 Task: Check the sale-to-list ratio of barbeque in the last 3 years.
Action: Mouse moved to (904, 237)
Screenshot: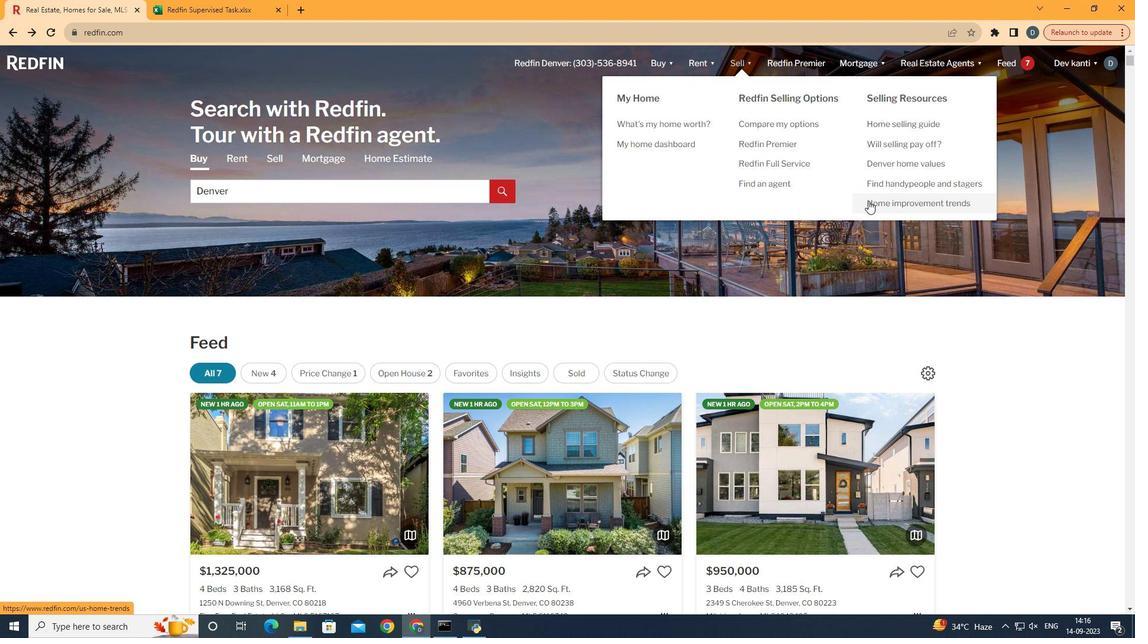 
Action: Mouse pressed left at (904, 237)
Screenshot: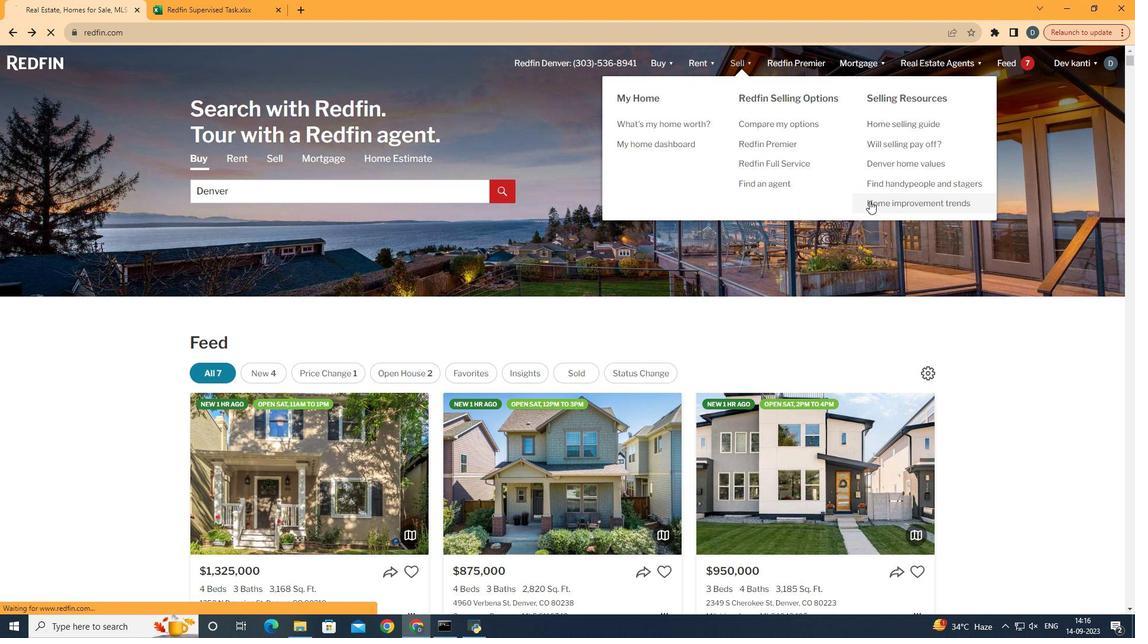 
Action: Mouse moved to (342, 256)
Screenshot: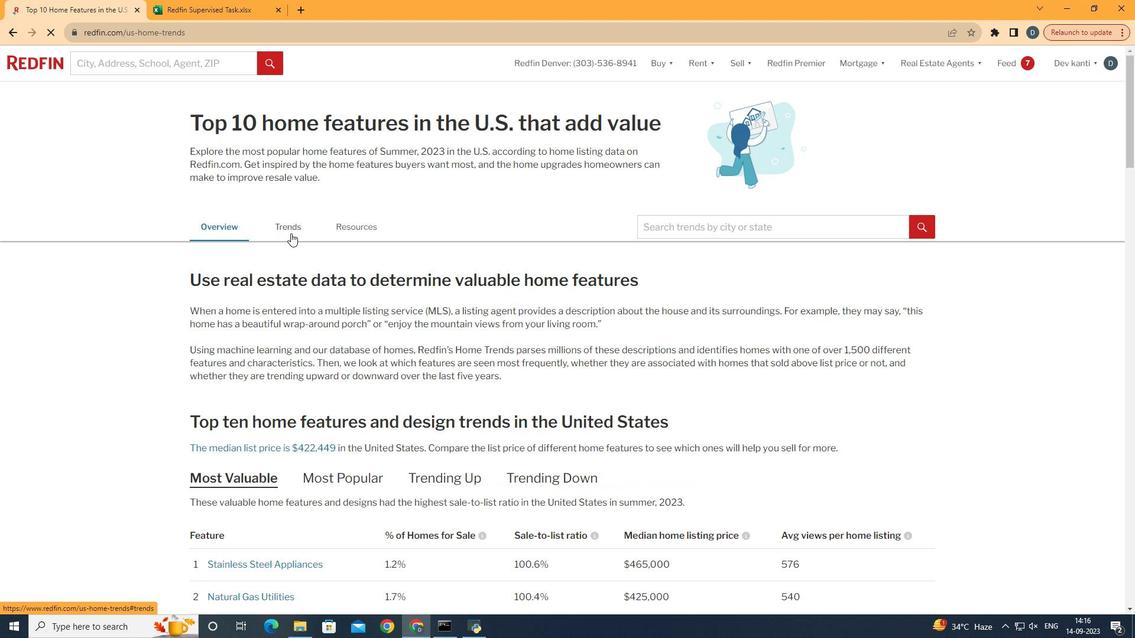 
Action: Mouse pressed left at (342, 256)
Screenshot: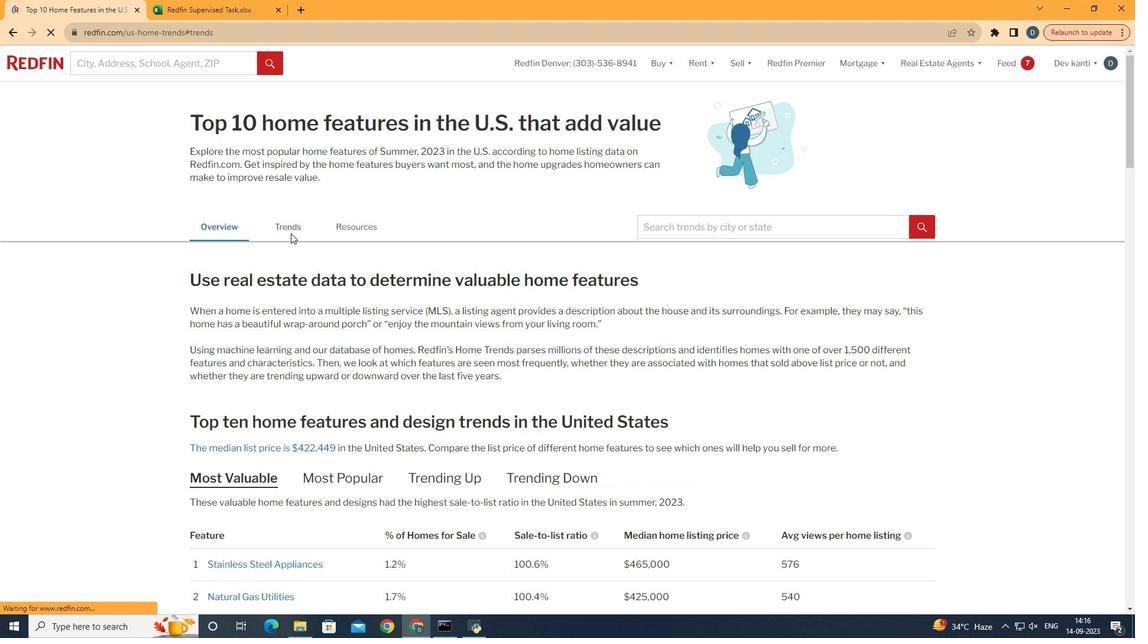 
Action: Mouse moved to (456, 335)
Screenshot: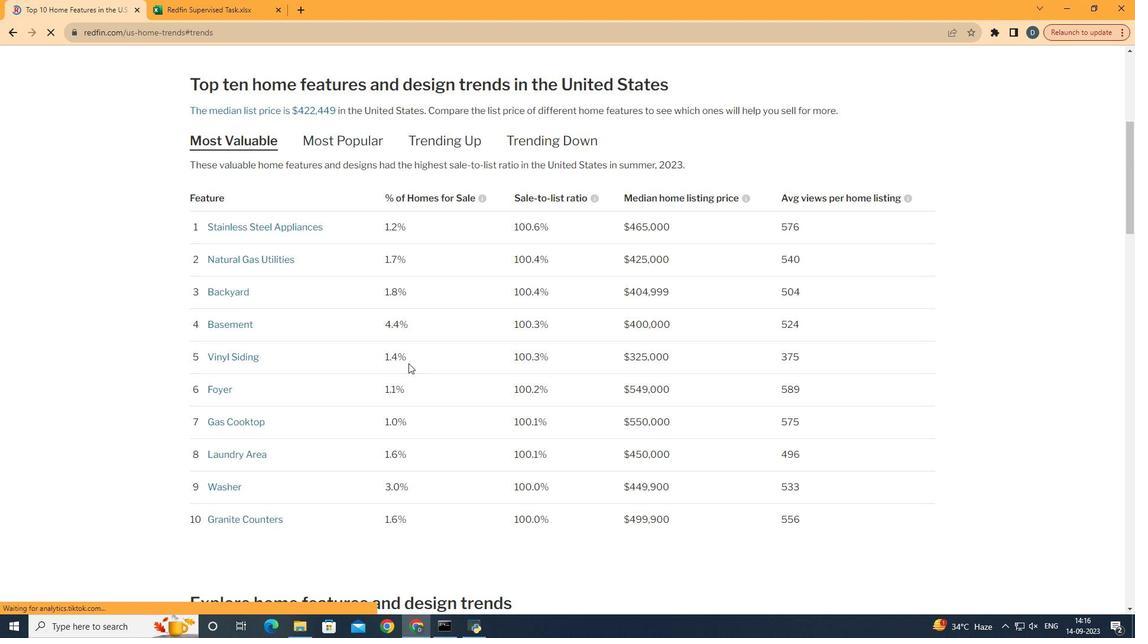 
Action: Mouse scrolled (456, 334) with delta (0, 0)
Screenshot: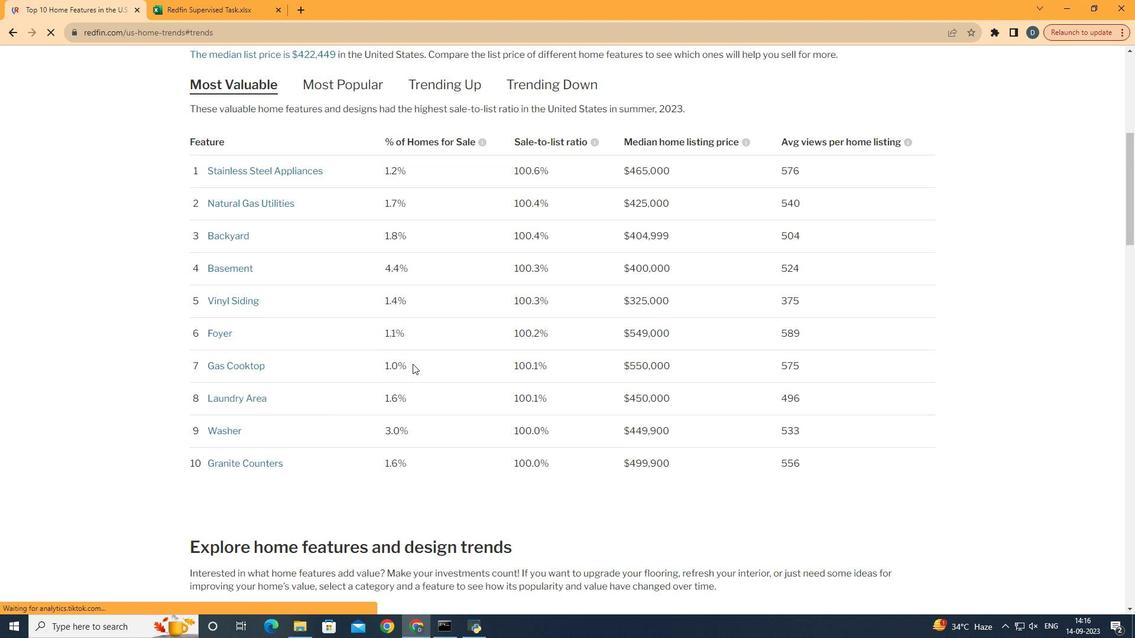 
Action: Mouse moved to (457, 335)
Screenshot: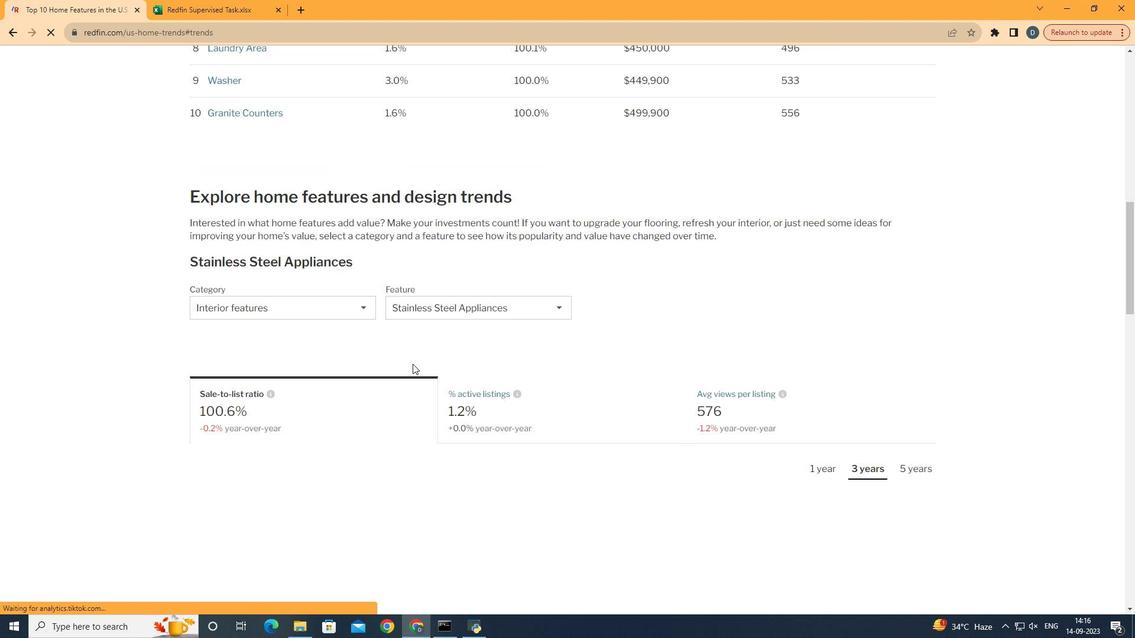 
Action: Mouse scrolled (457, 335) with delta (0, 0)
Screenshot: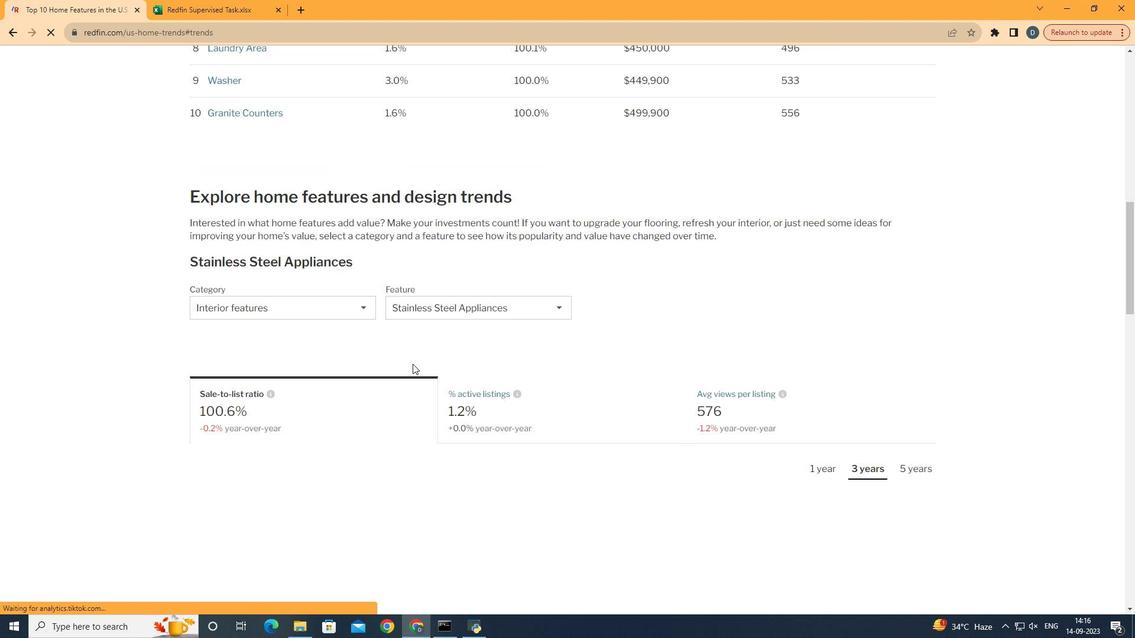 
Action: Mouse scrolled (457, 335) with delta (0, 0)
Screenshot: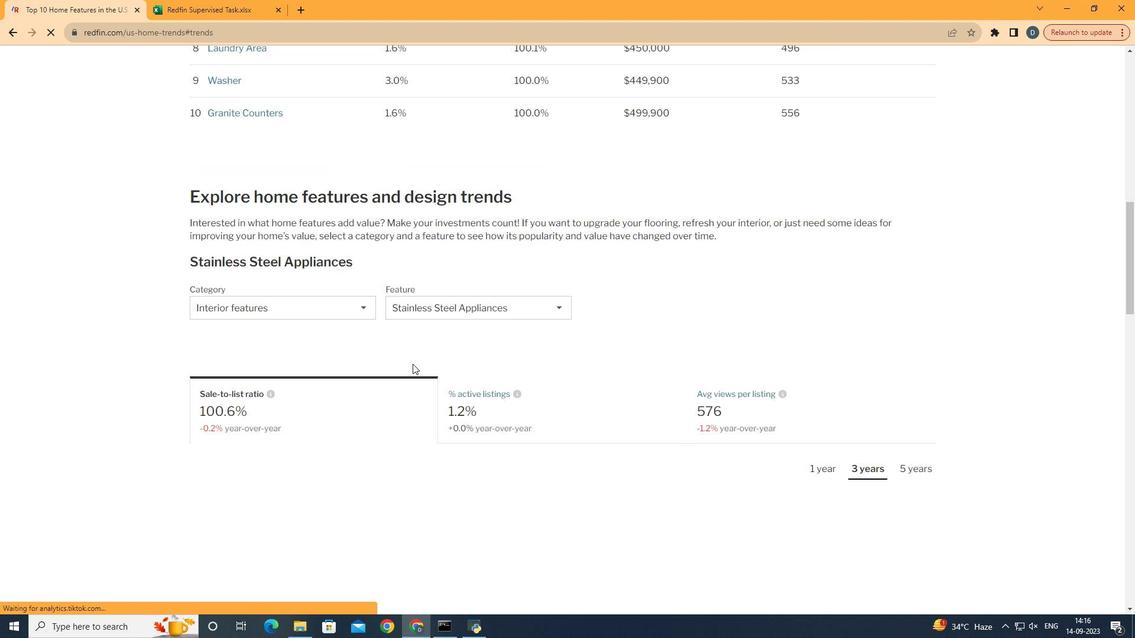 
Action: Mouse moved to (457, 335)
Screenshot: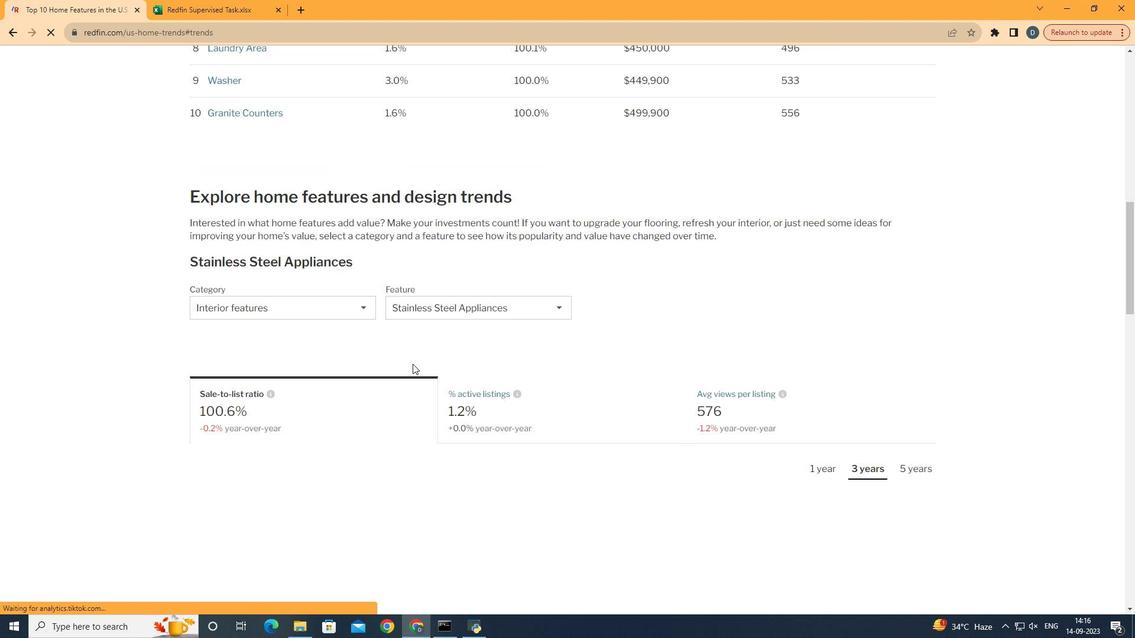 
Action: Mouse scrolled (457, 335) with delta (0, 0)
Screenshot: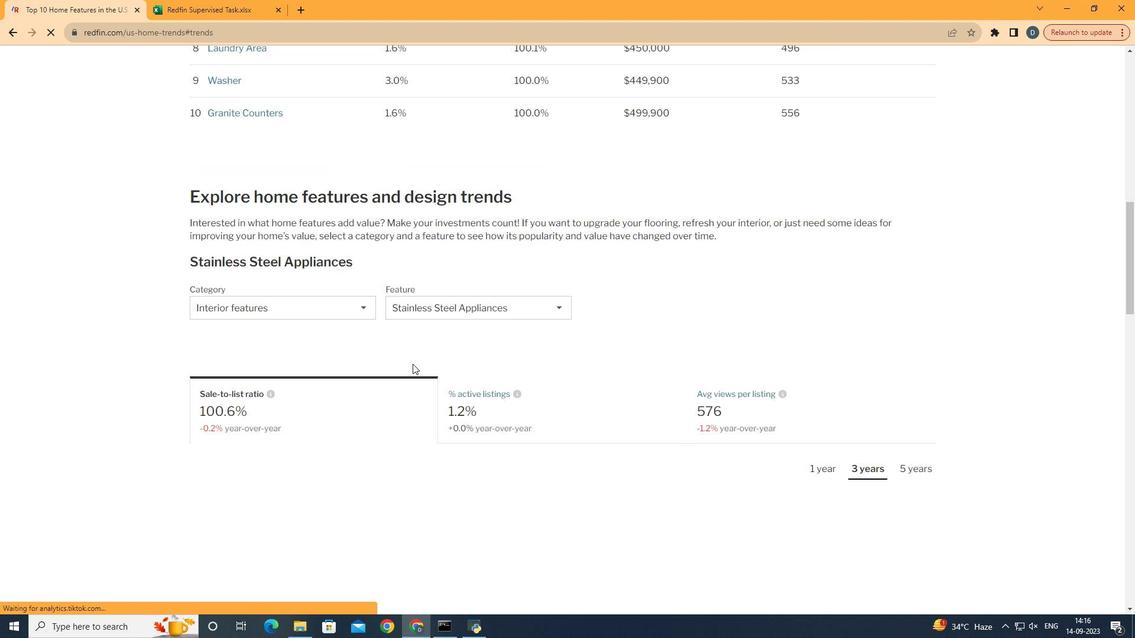 
Action: Mouse moved to (458, 335)
Screenshot: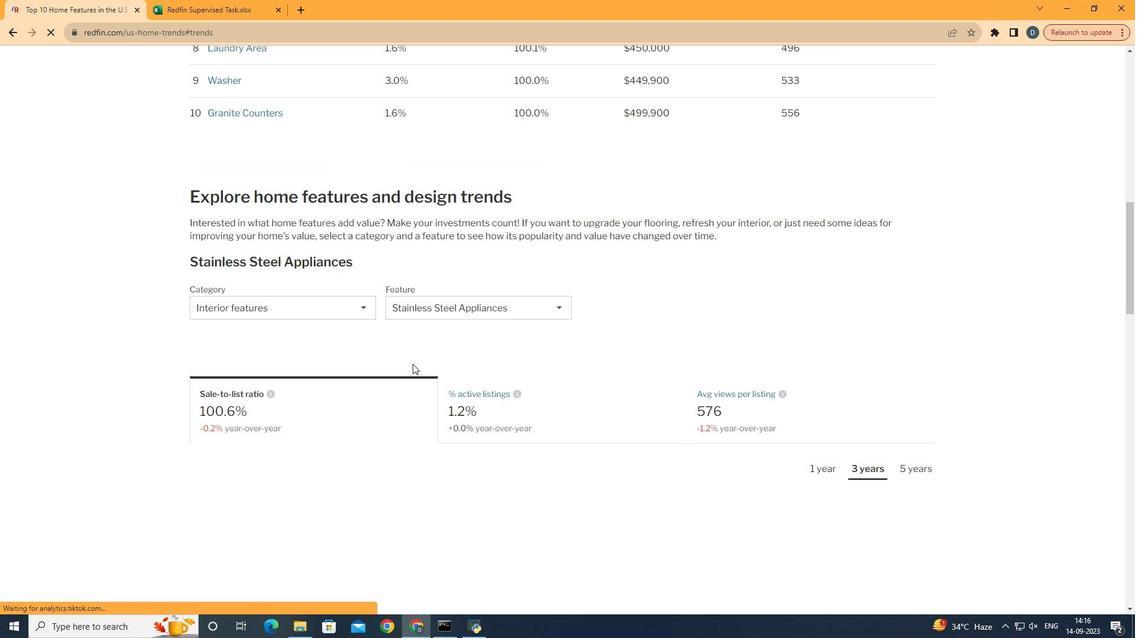 
Action: Mouse scrolled (458, 335) with delta (0, 0)
Screenshot: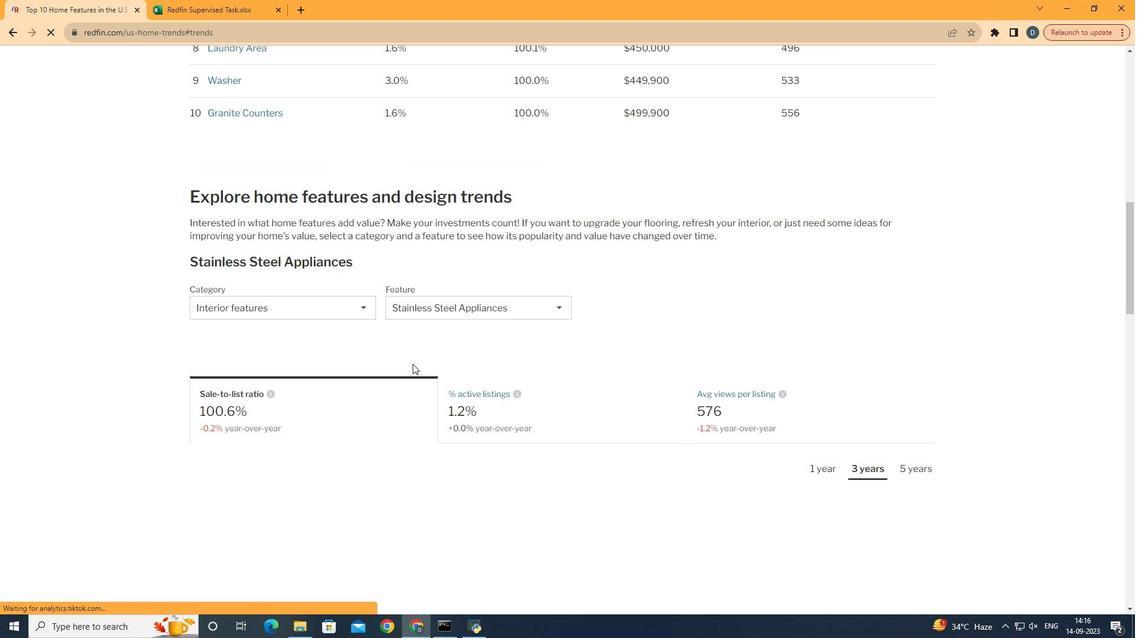 
Action: Mouse moved to (458, 335)
Screenshot: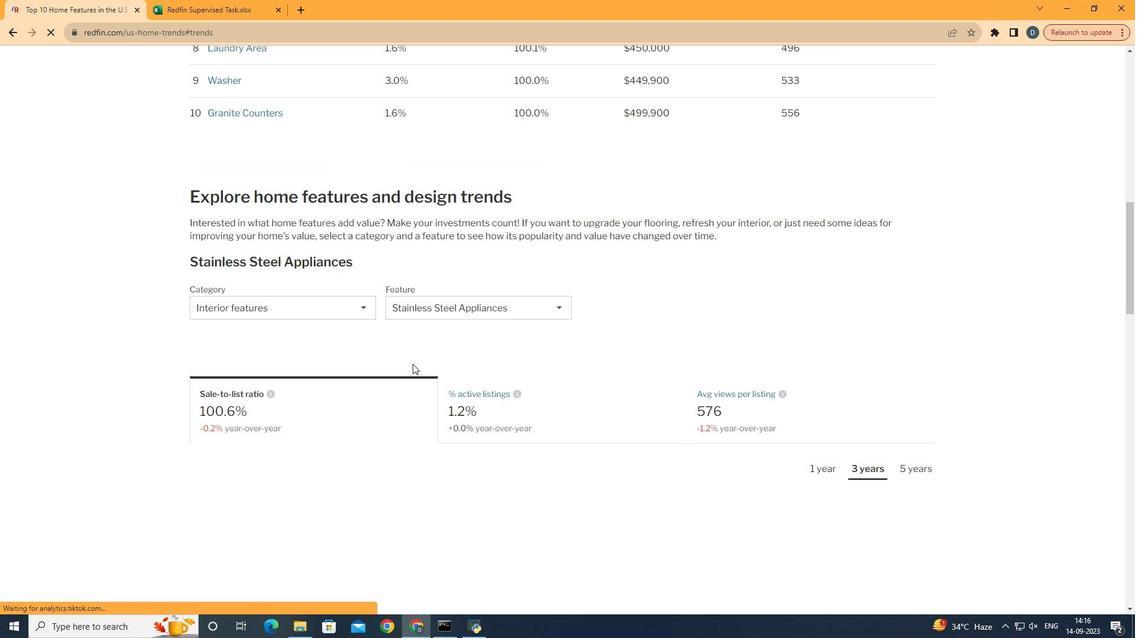 
Action: Mouse scrolled (458, 335) with delta (0, 0)
Screenshot: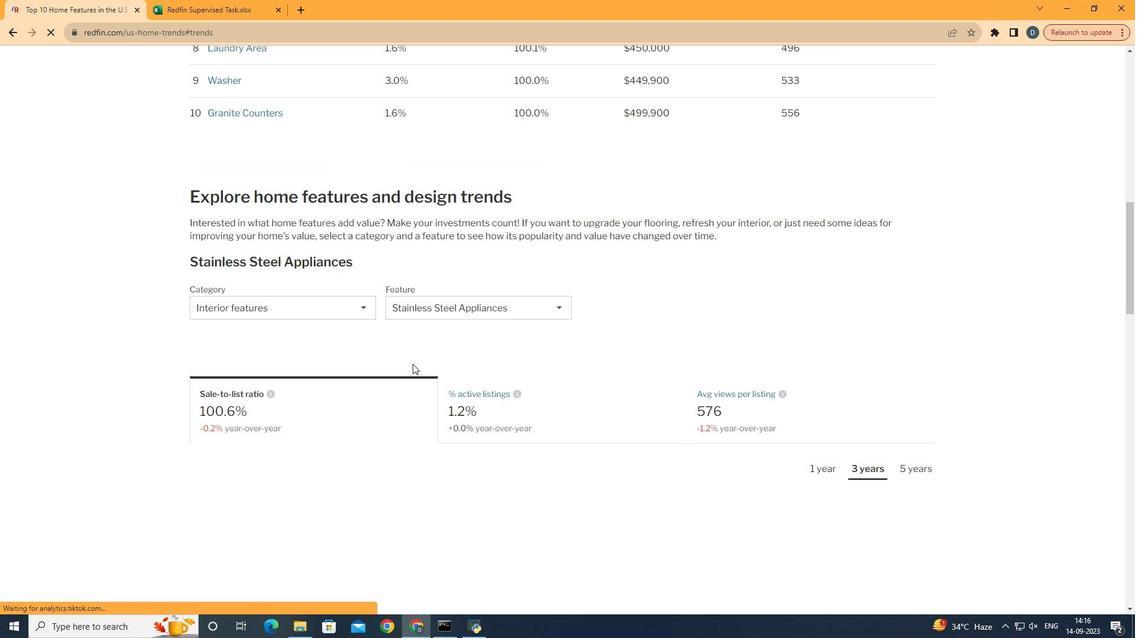 
Action: Mouse moved to (460, 335)
Screenshot: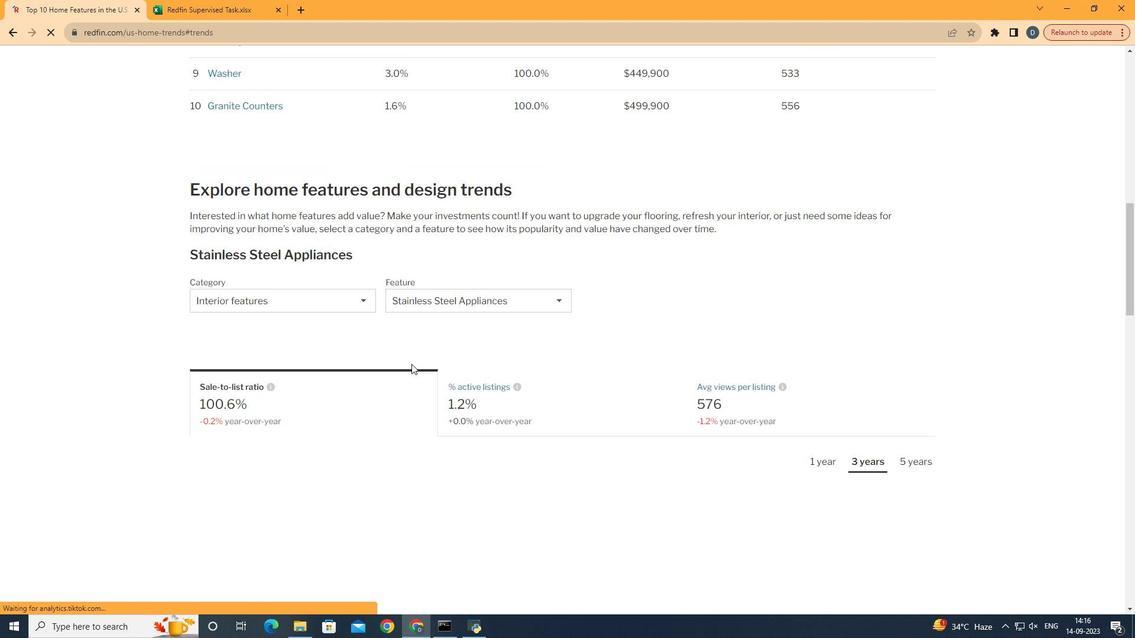 
Action: Mouse scrolled (460, 335) with delta (0, 0)
Screenshot: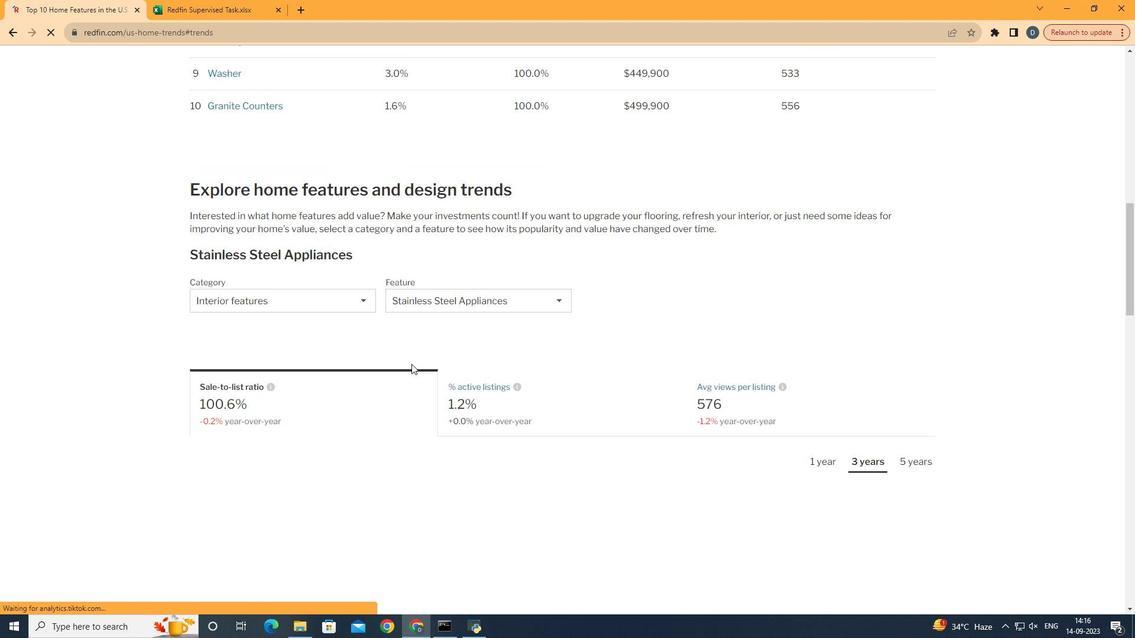 
Action: Mouse moved to (363, 305)
Screenshot: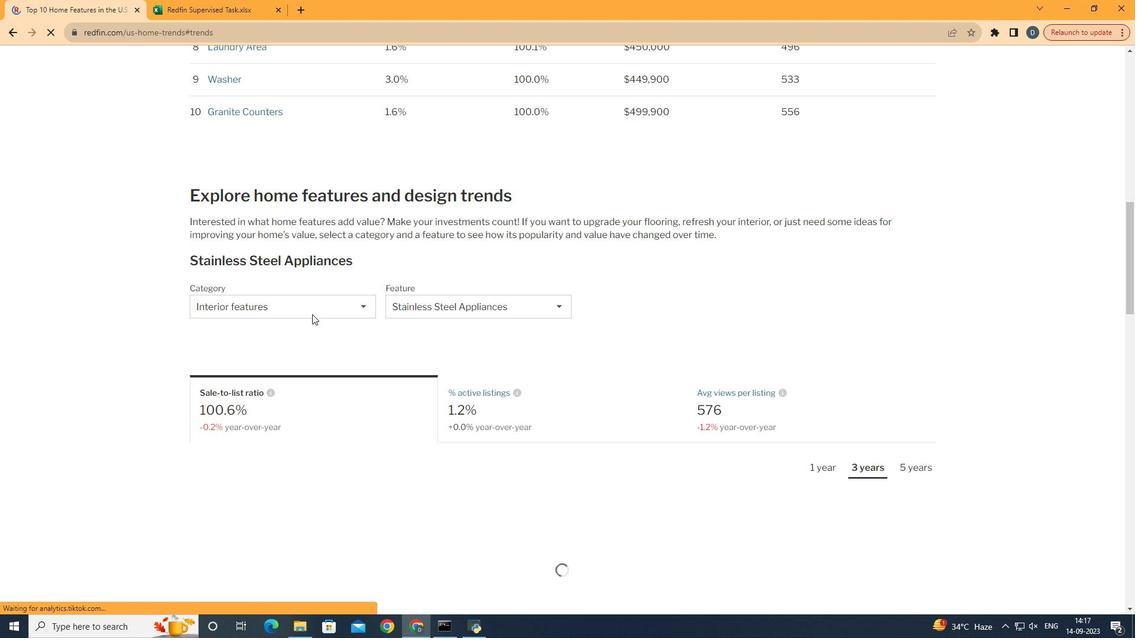 
Action: Mouse scrolled (363, 305) with delta (0, 0)
Screenshot: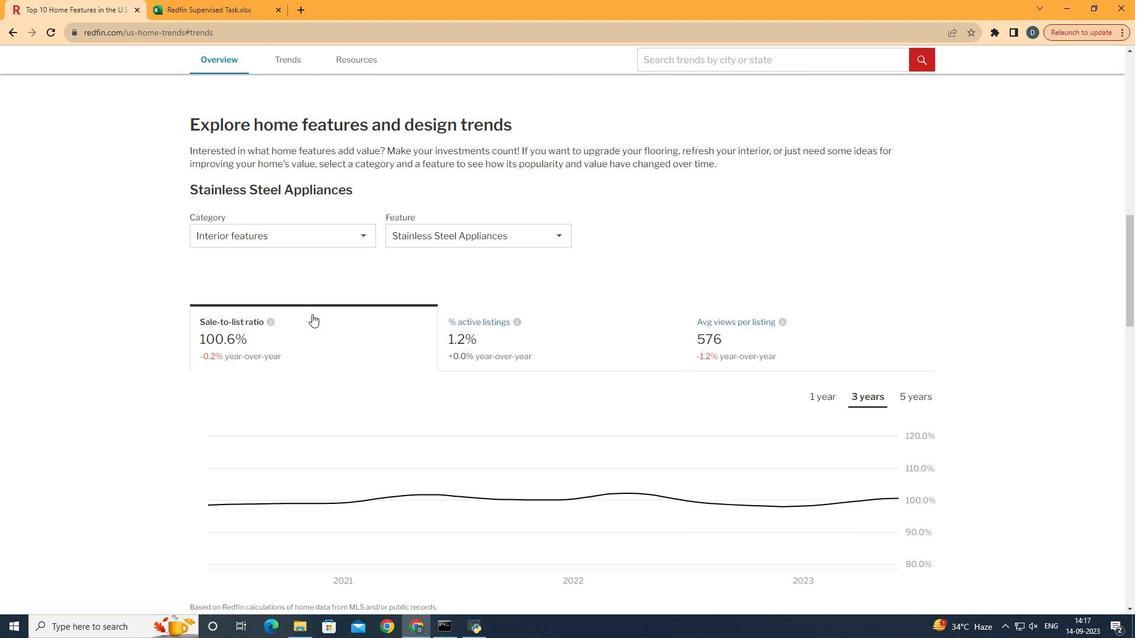 
Action: Mouse scrolled (363, 305) with delta (0, 0)
Screenshot: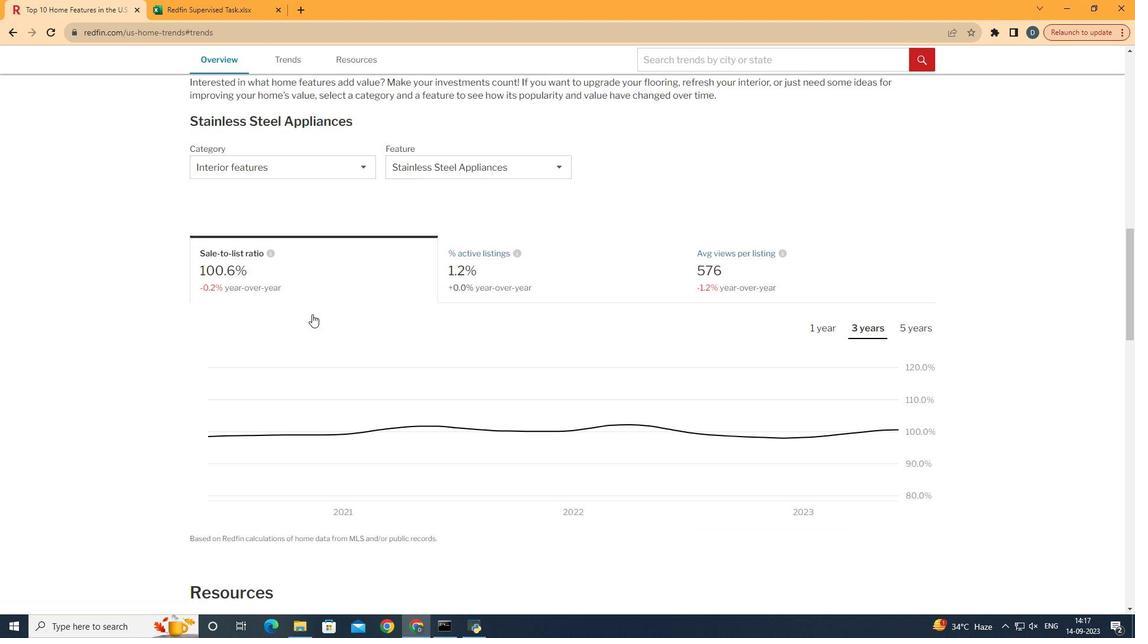 
Action: Mouse scrolled (363, 305) with delta (0, 0)
Screenshot: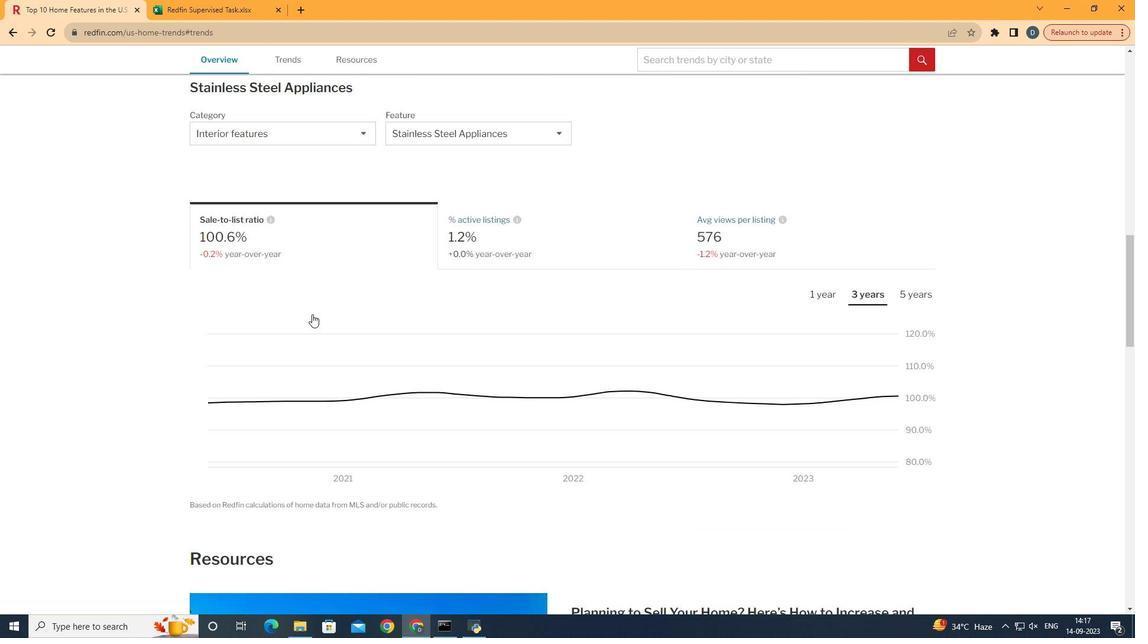 
Action: Mouse moved to (364, 240)
Screenshot: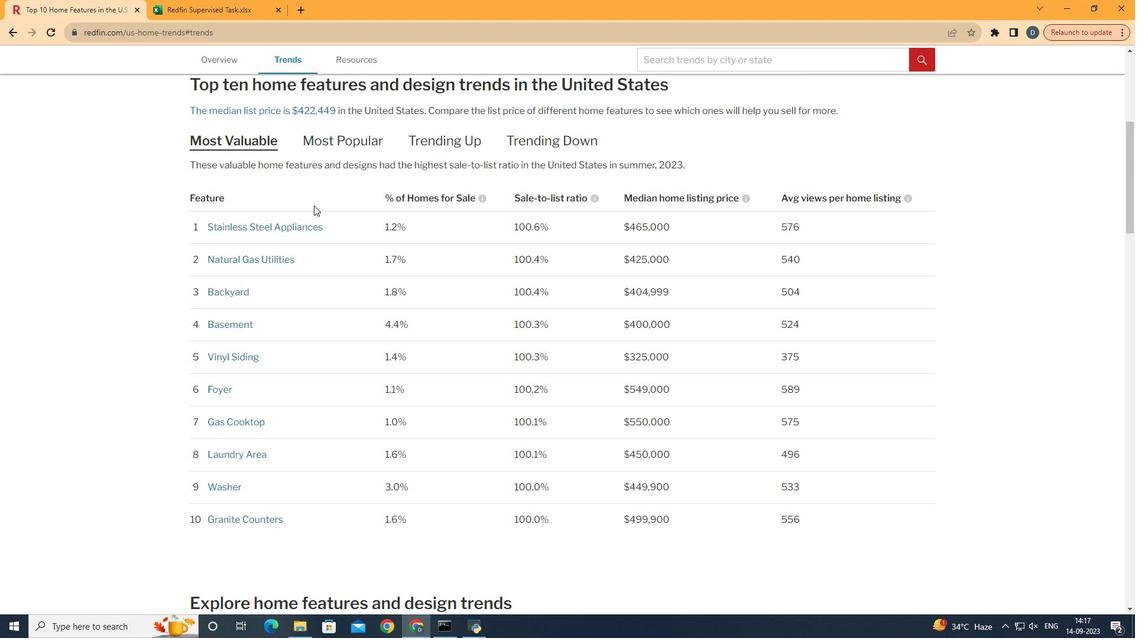 
Action: Mouse scrolled (364, 239) with delta (0, 0)
Screenshot: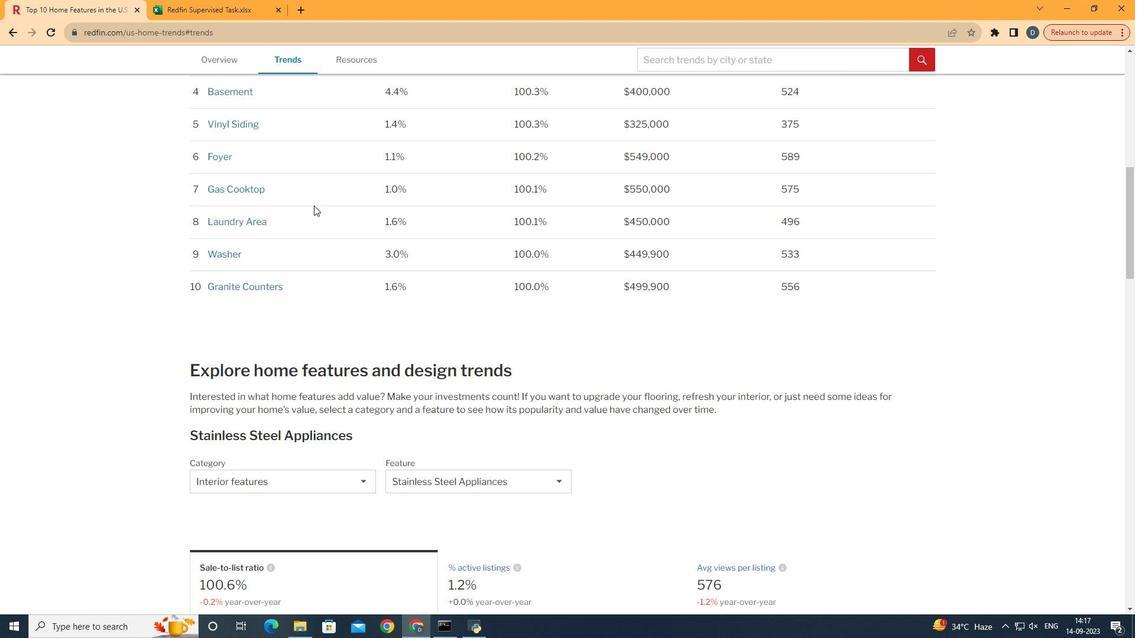 
Action: Mouse scrolled (364, 239) with delta (0, 0)
Screenshot: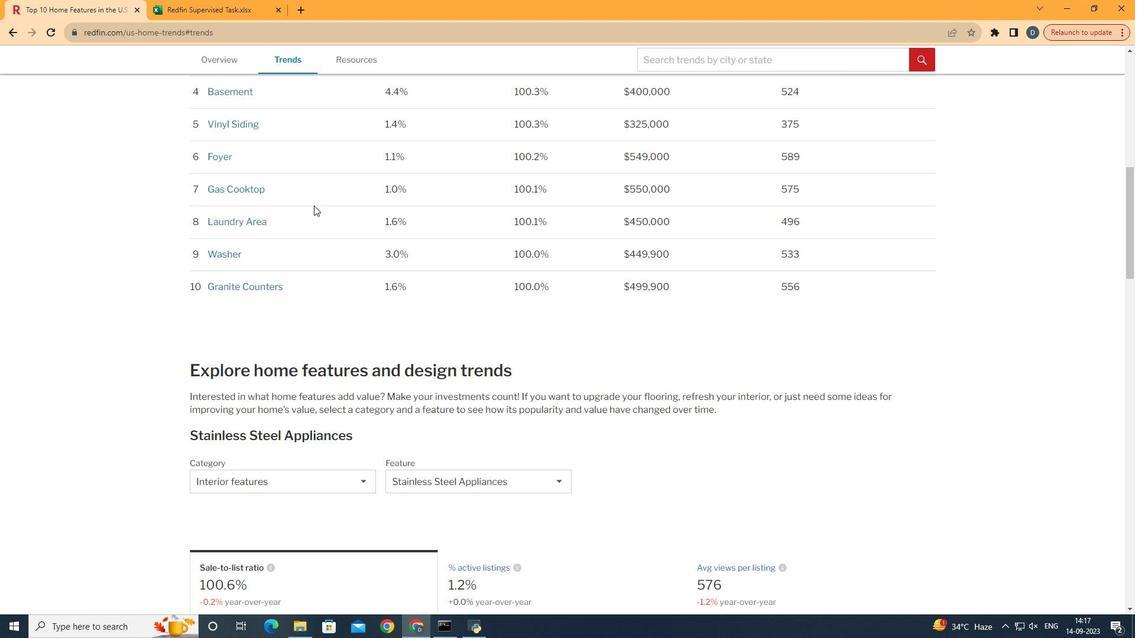 
Action: Mouse scrolled (364, 239) with delta (0, 0)
Screenshot: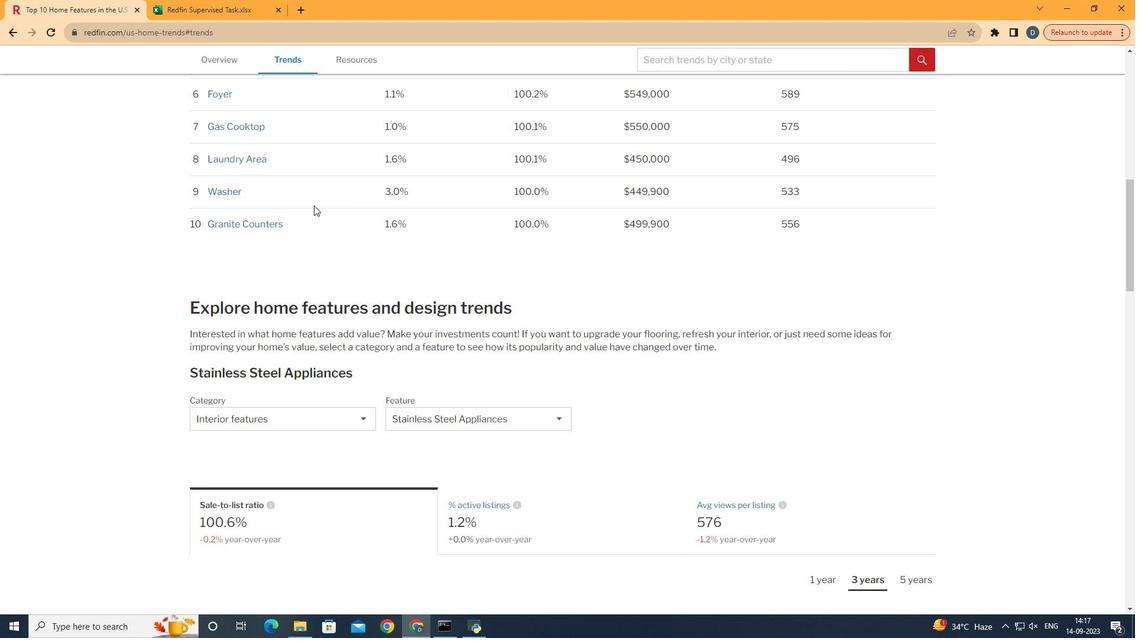
Action: Mouse scrolled (364, 239) with delta (0, 0)
Screenshot: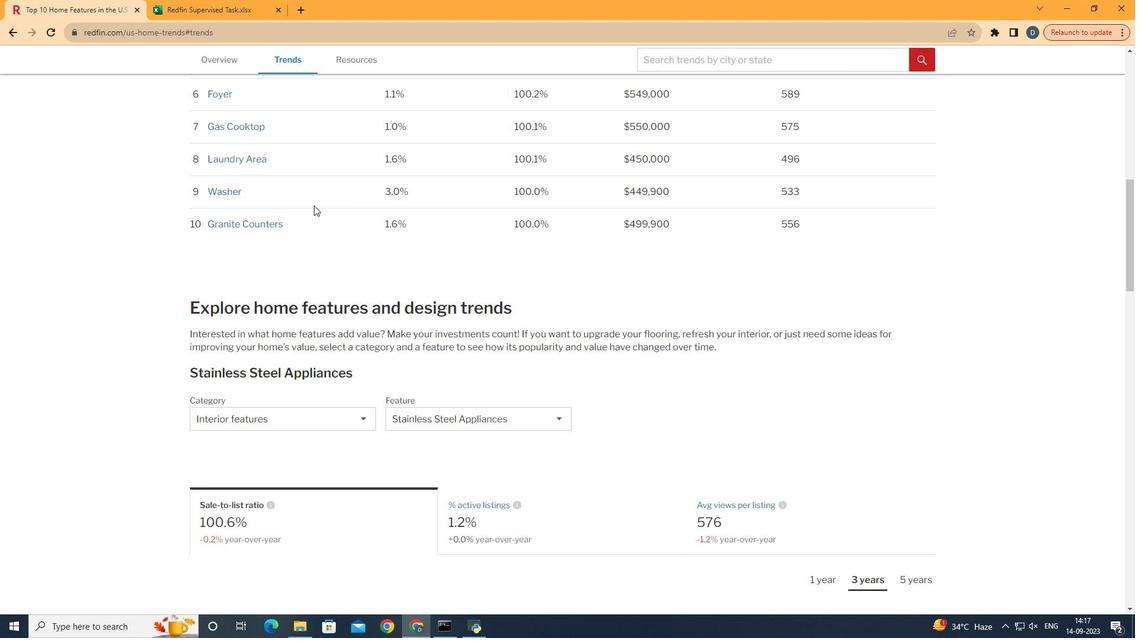
Action: Mouse scrolled (364, 239) with delta (0, 0)
Screenshot: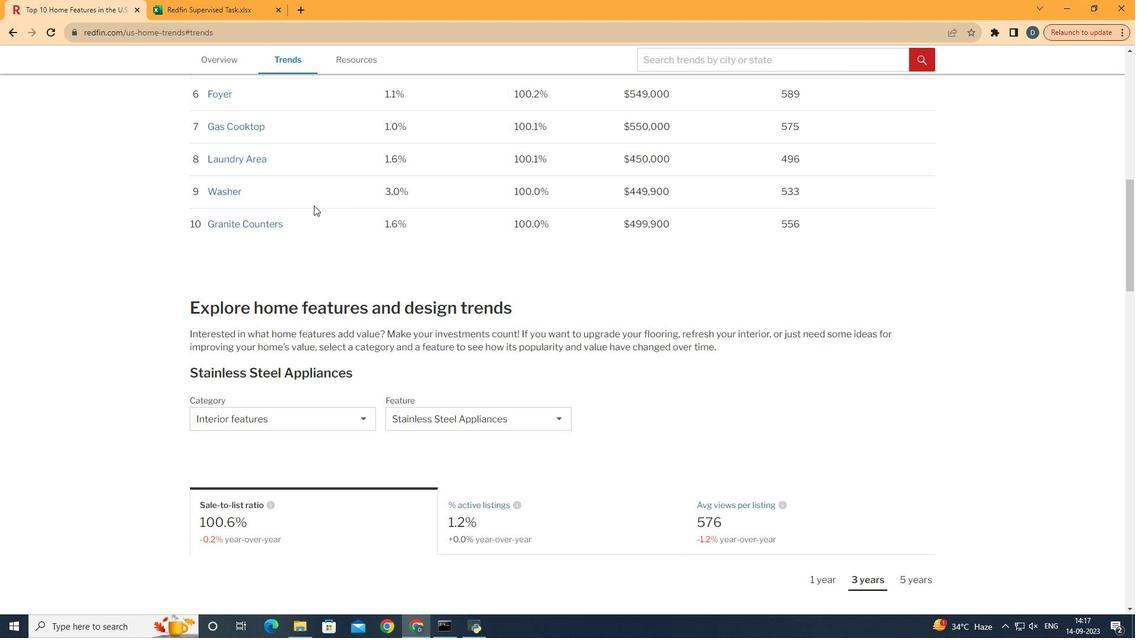 
Action: Mouse scrolled (364, 239) with delta (0, 0)
Screenshot: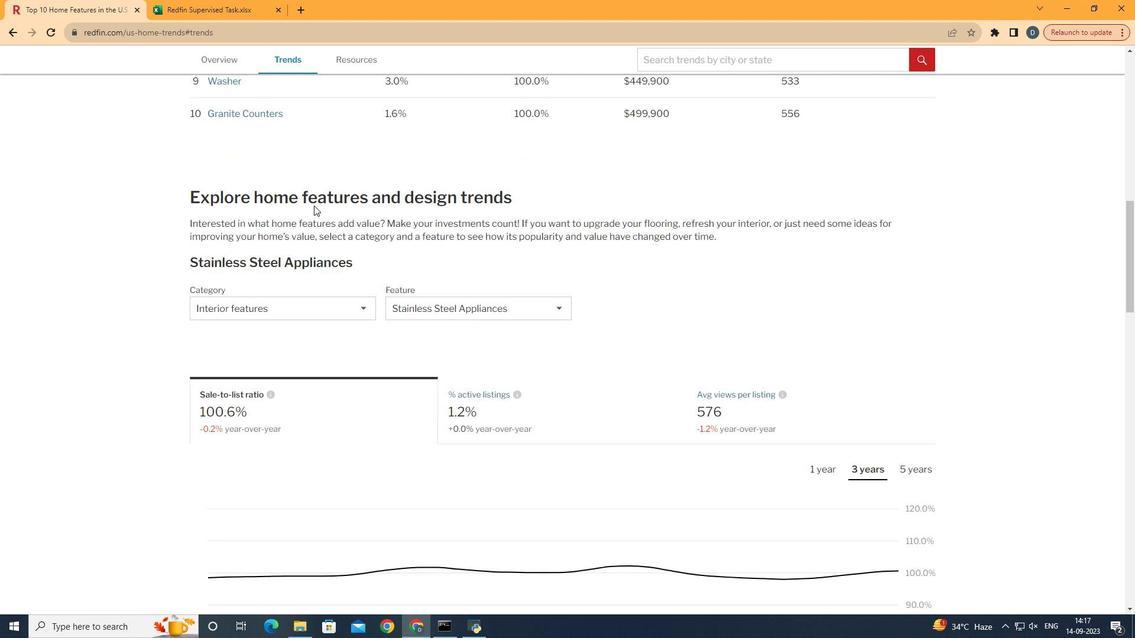 
Action: Mouse scrolled (364, 239) with delta (0, 0)
Screenshot: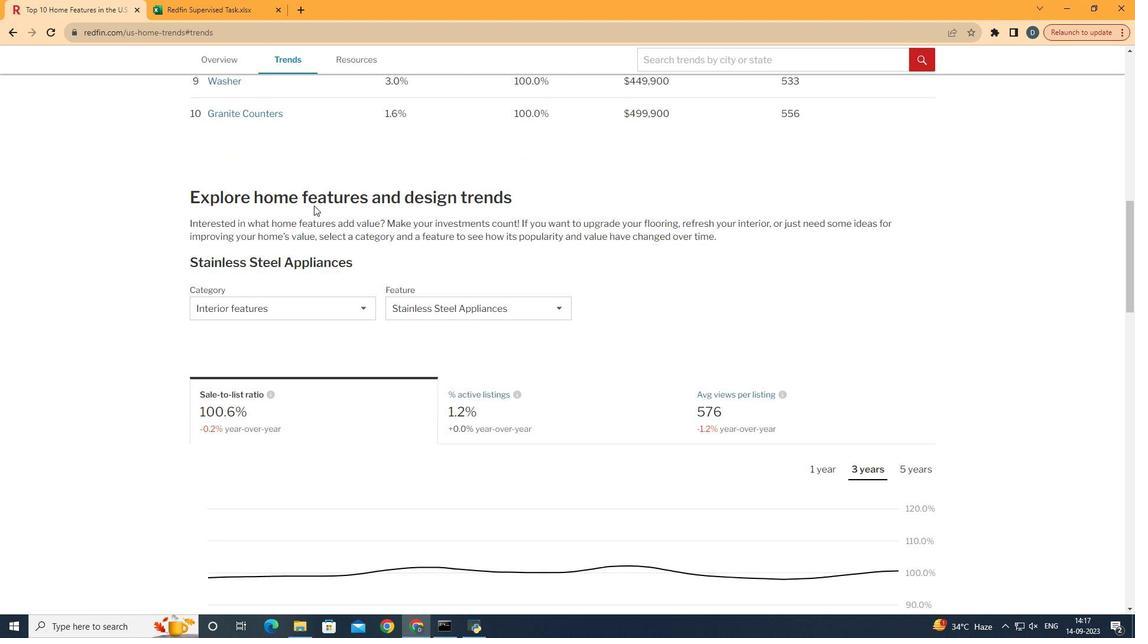 
Action: Mouse moved to (377, 295)
Screenshot: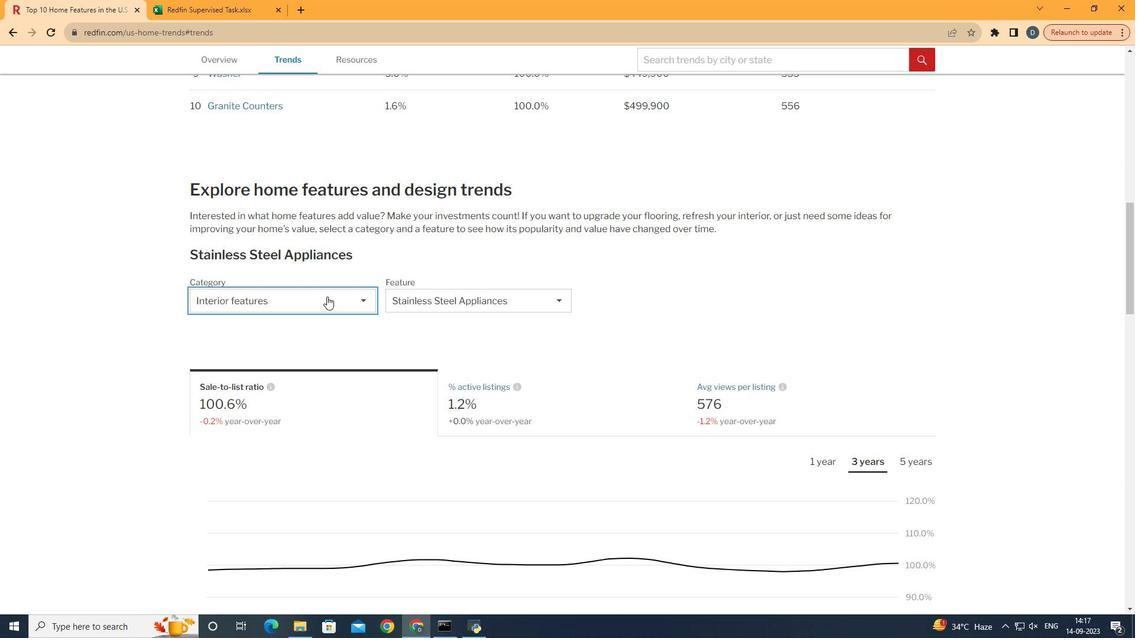 
Action: Mouse pressed left at (377, 295)
Screenshot: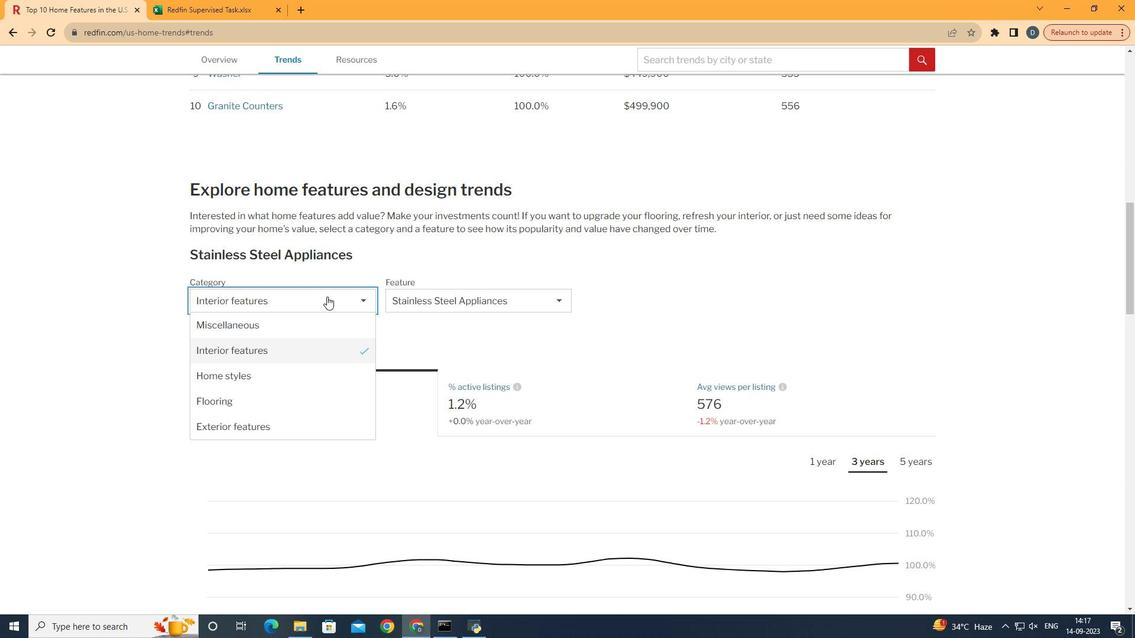 
Action: Mouse moved to (369, 370)
Screenshot: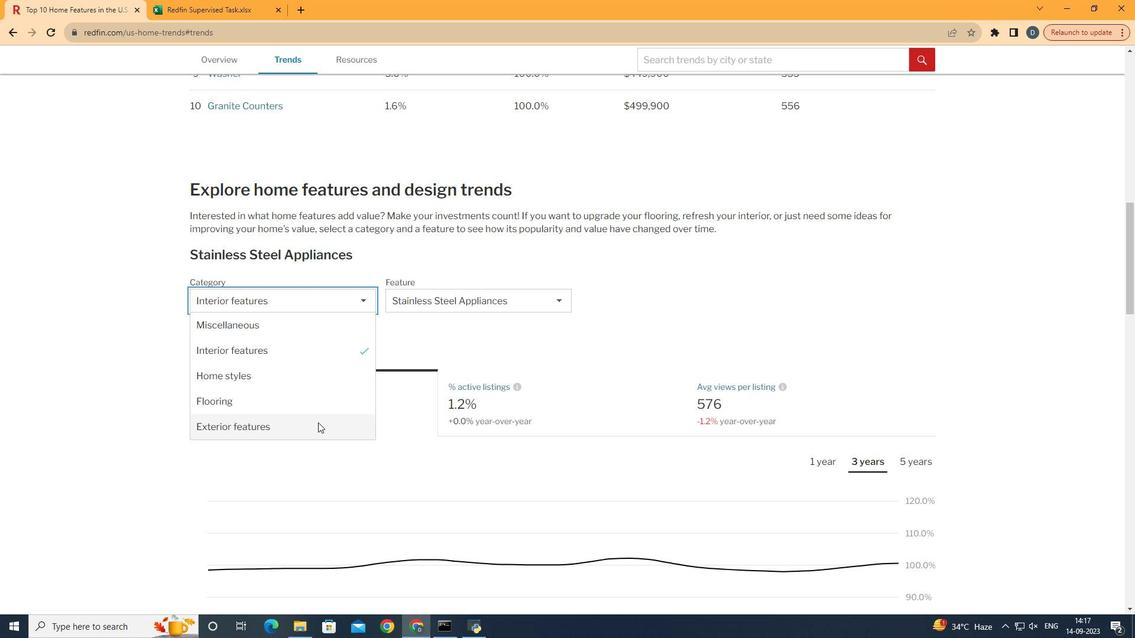 
Action: Mouse pressed left at (369, 370)
Screenshot: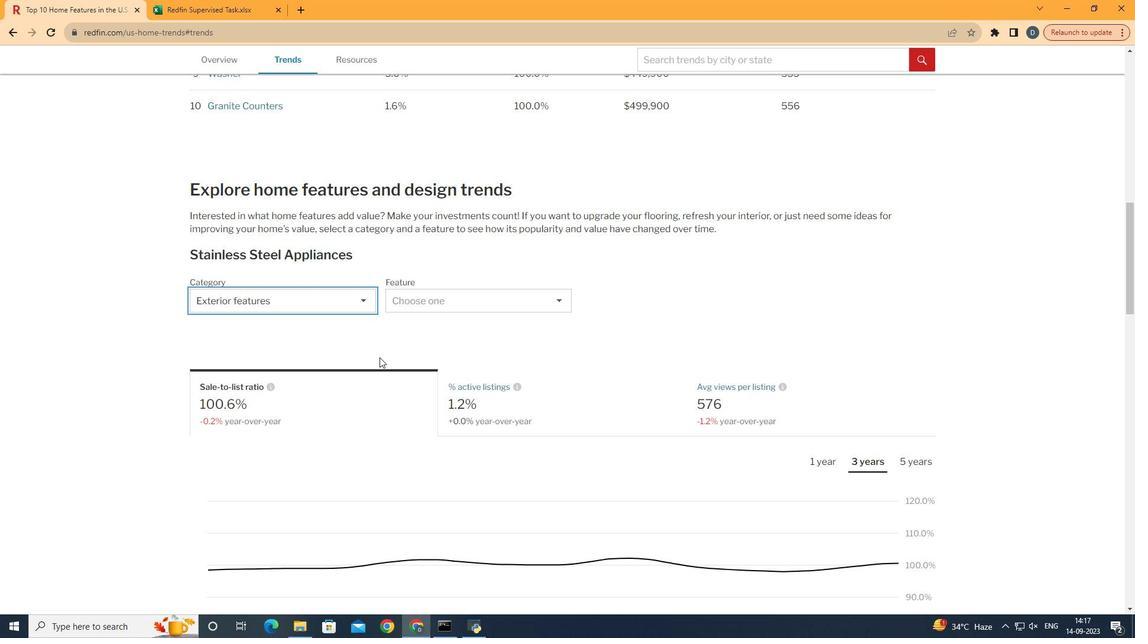 
Action: Mouse moved to (525, 298)
Screenshot: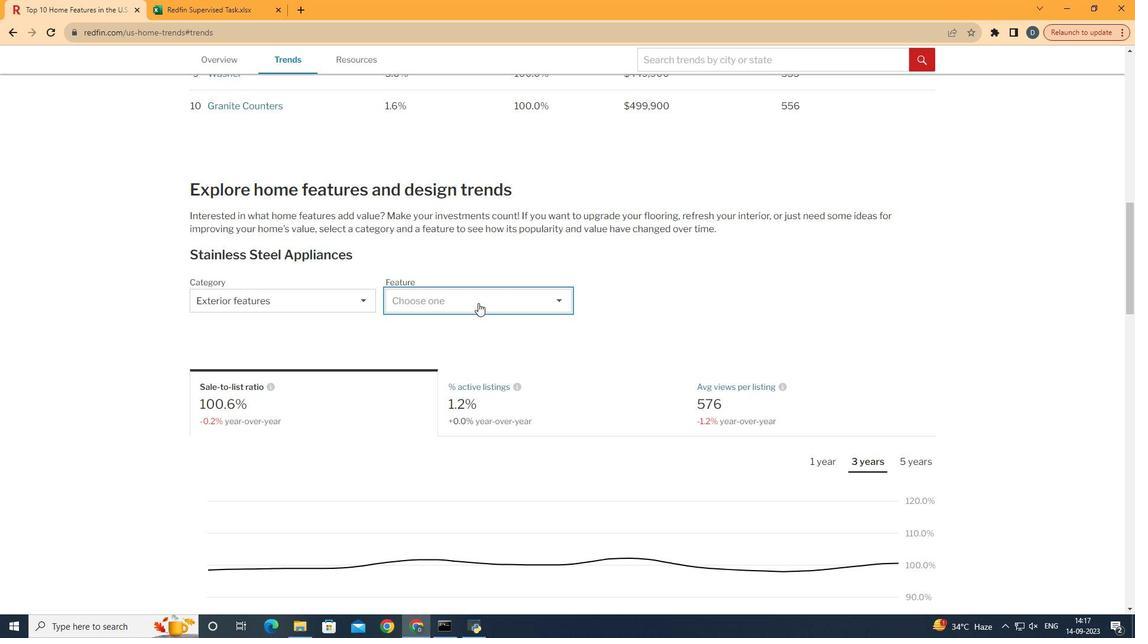 
Action: Mouse pressed left at (525, 298)
Screenshot: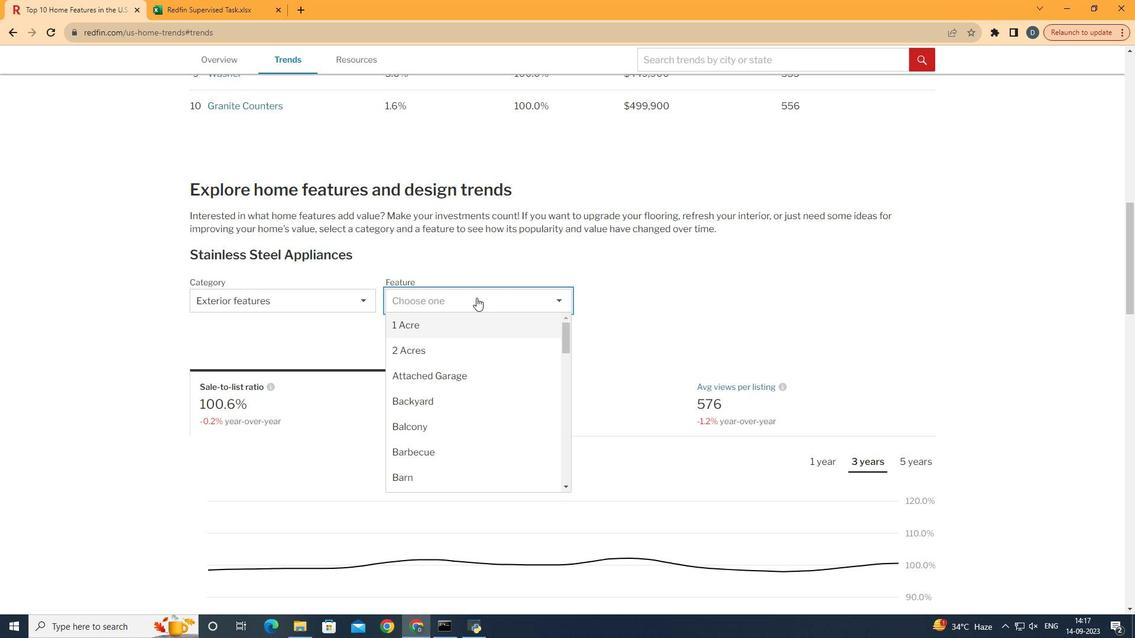 
Action: Mouse moved to (516, 388)
Screenshot: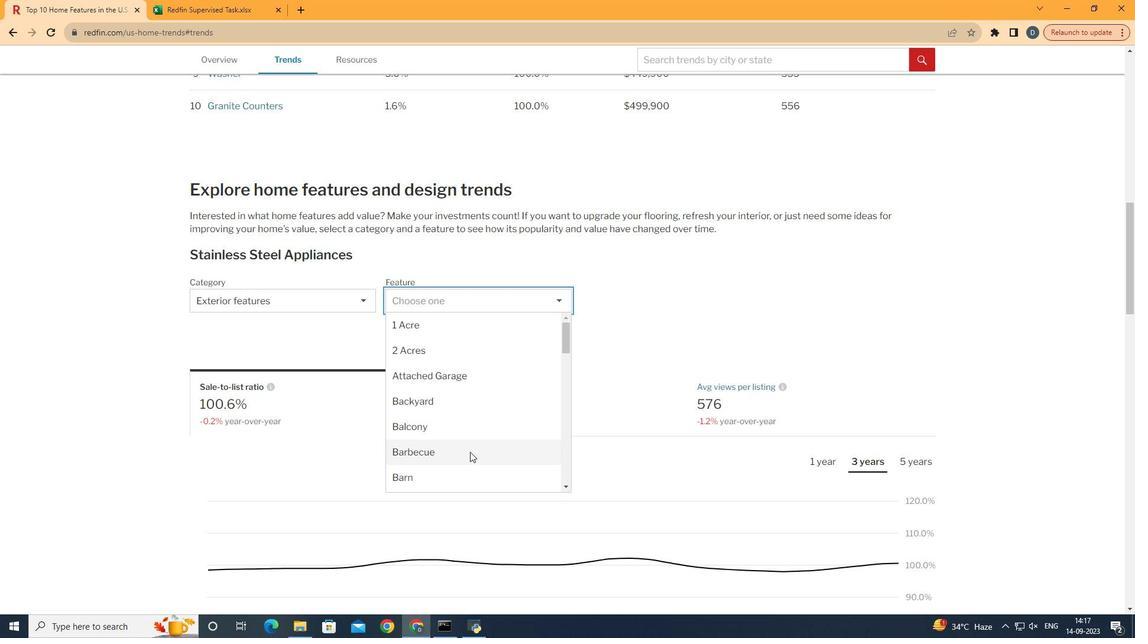 
Action: Mouse pressed left at (516, 388)
Screenshot: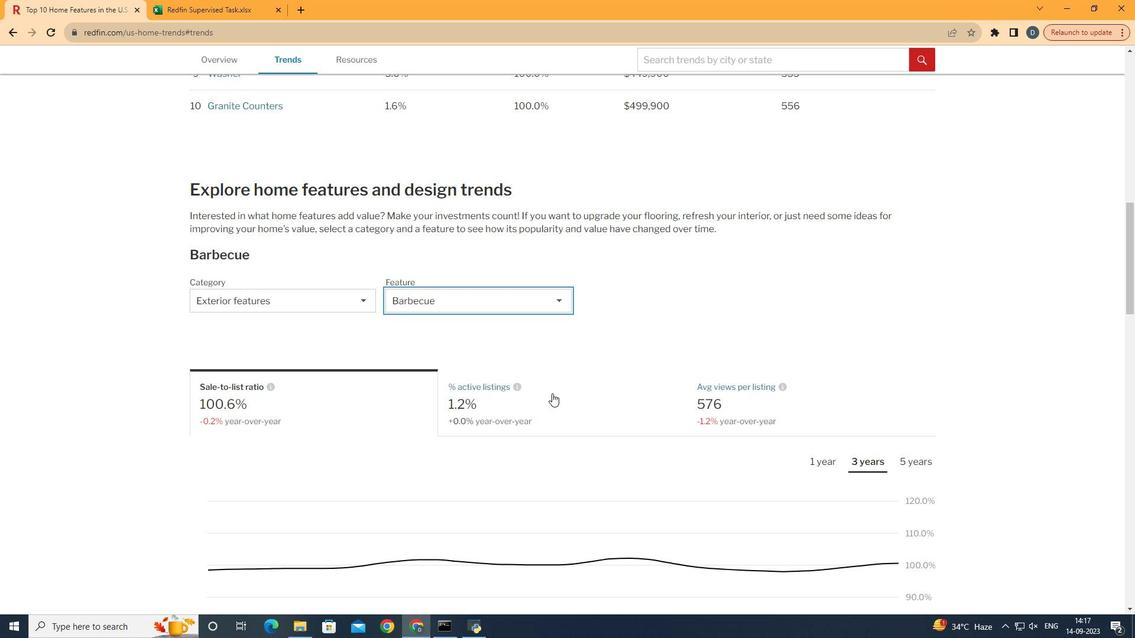 
Action: Mouse moved to (702, 312)
Screenshot: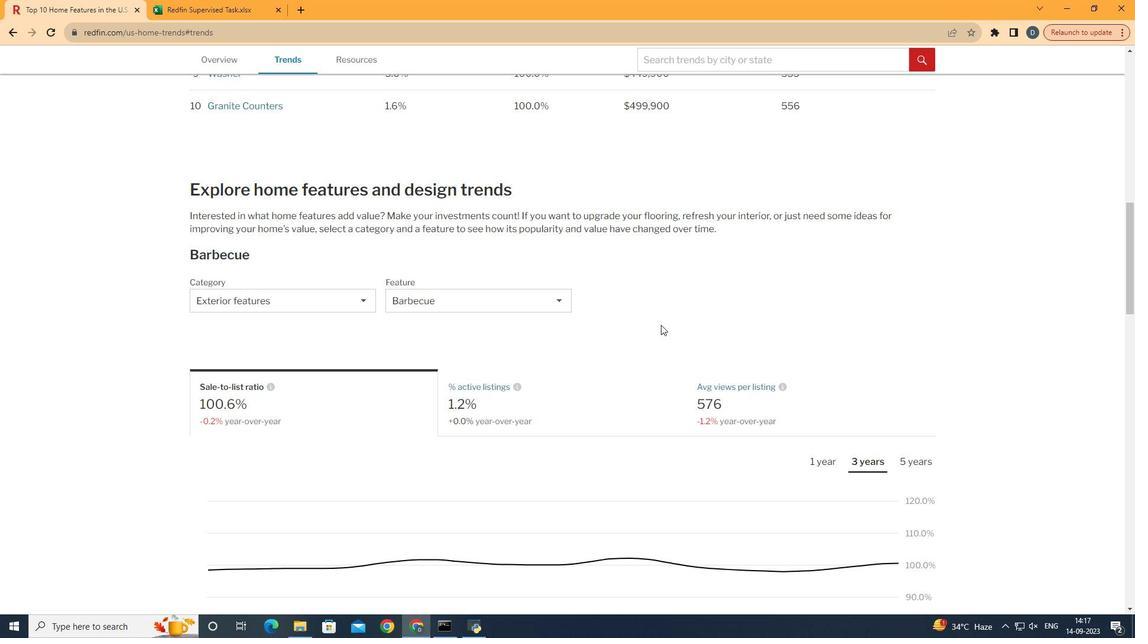 
Action: Mouse pressed left at (702, 312)
Screenshot: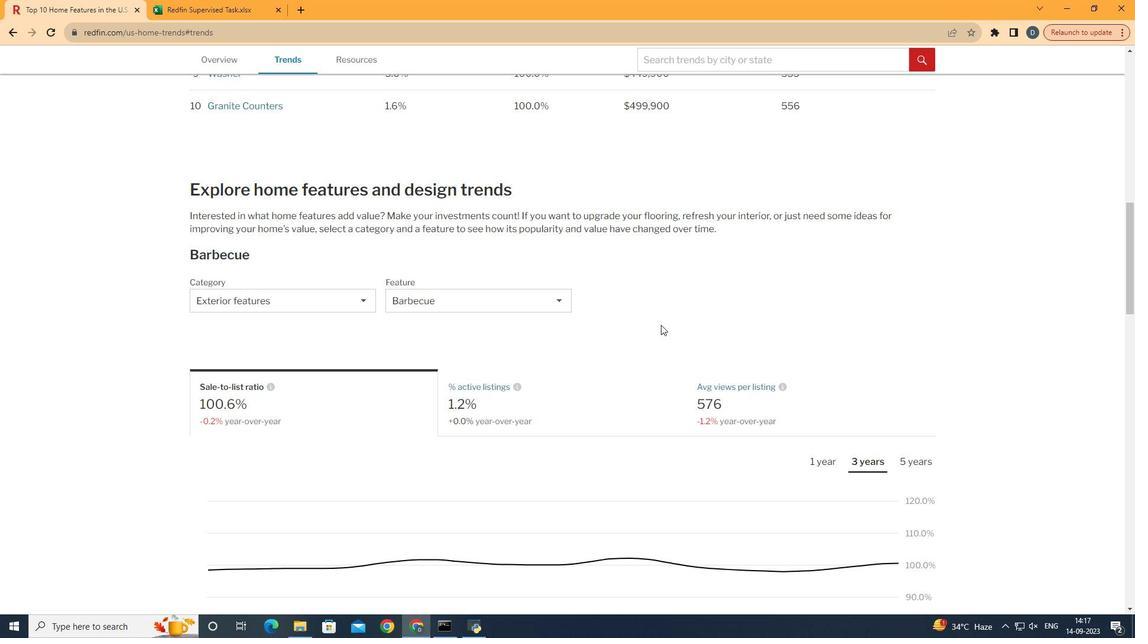 
Action: Mouse moved to (761, 257)
Screenshot: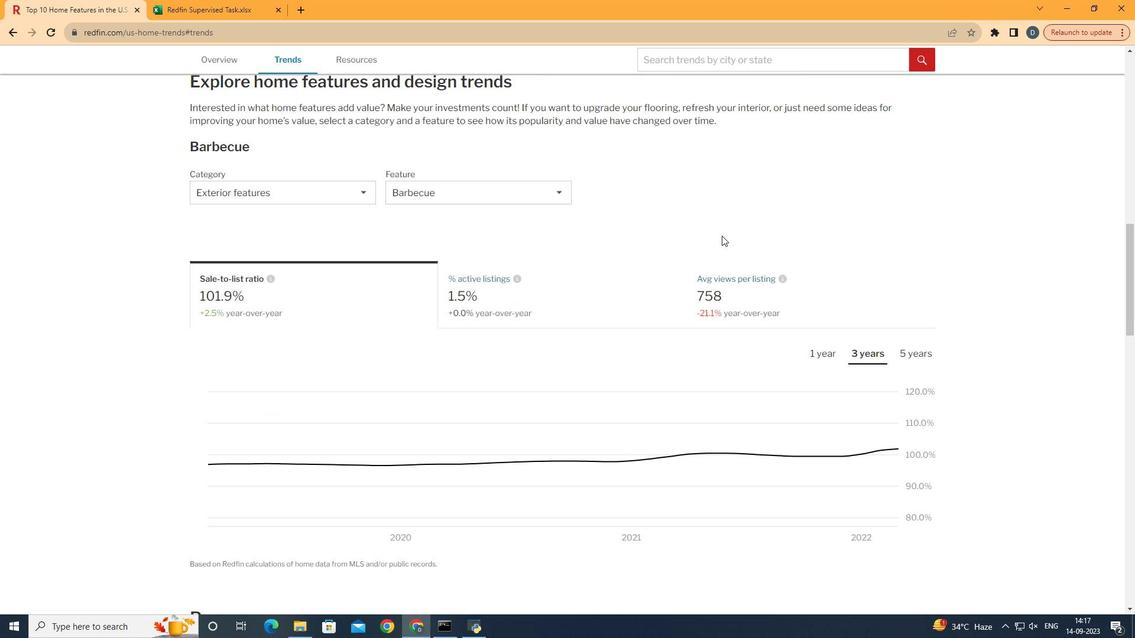 
Action: Mouse scrolled (761, 257) with delta (0, 0)
Screenshot: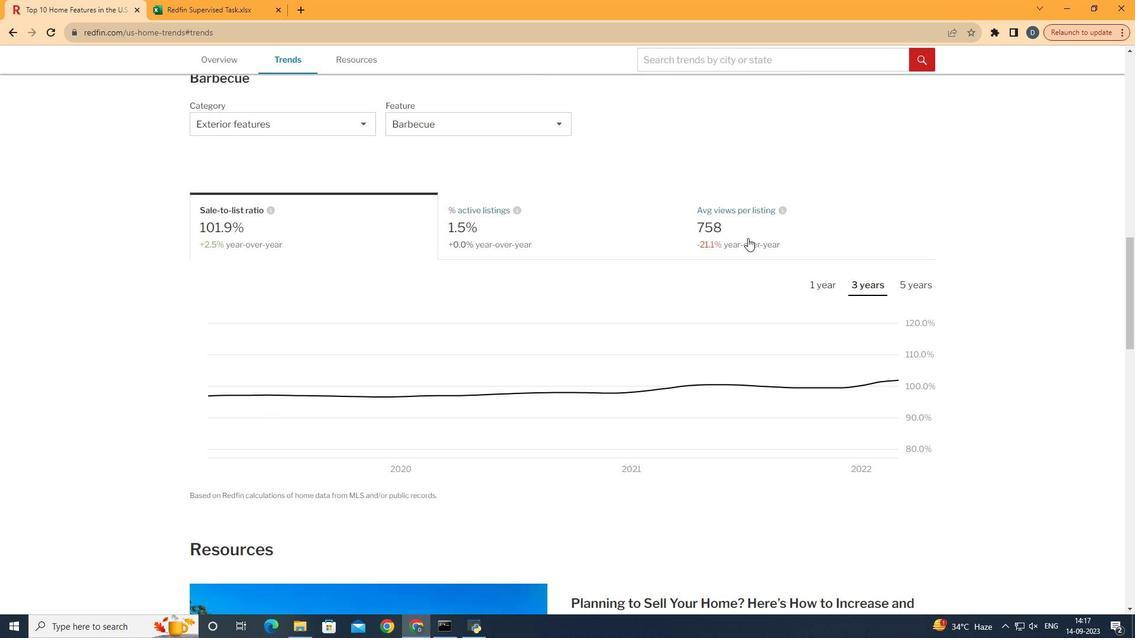 
Action: Mouse scrolled (761, 257) with delta (0, 0)
Screenshot: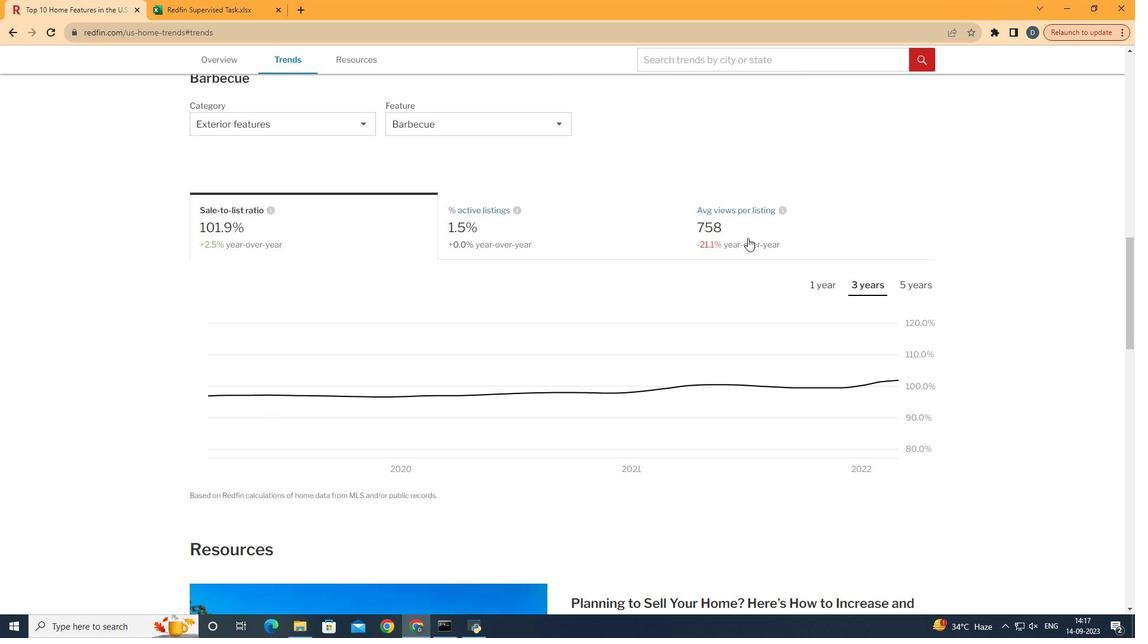 
Action: Mouse scrolled (761, 257) with delta (0, 0)
Screenshot: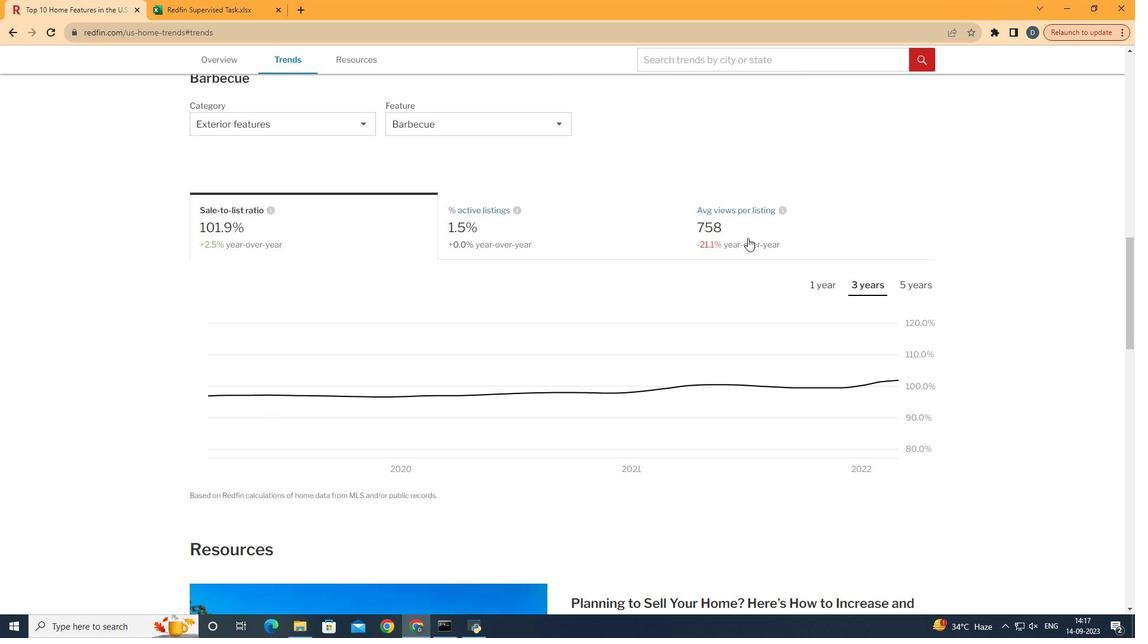 
Action: Mouse moved to (915, 288)
Screenshot: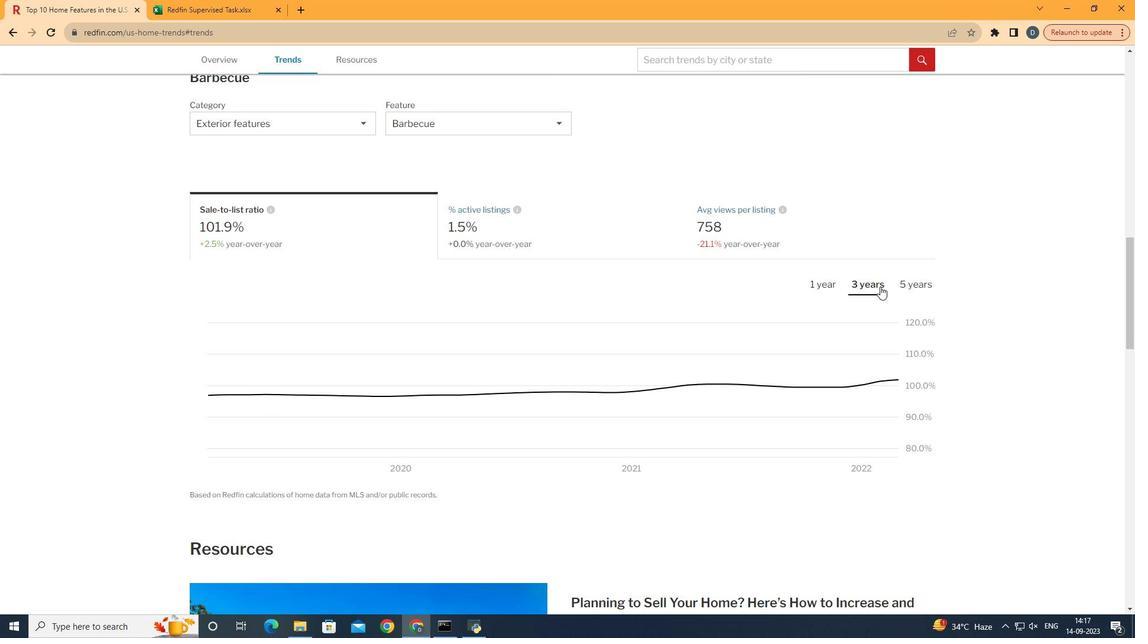 
Action: Mouse pressed left at (915, 288)
Screenshot: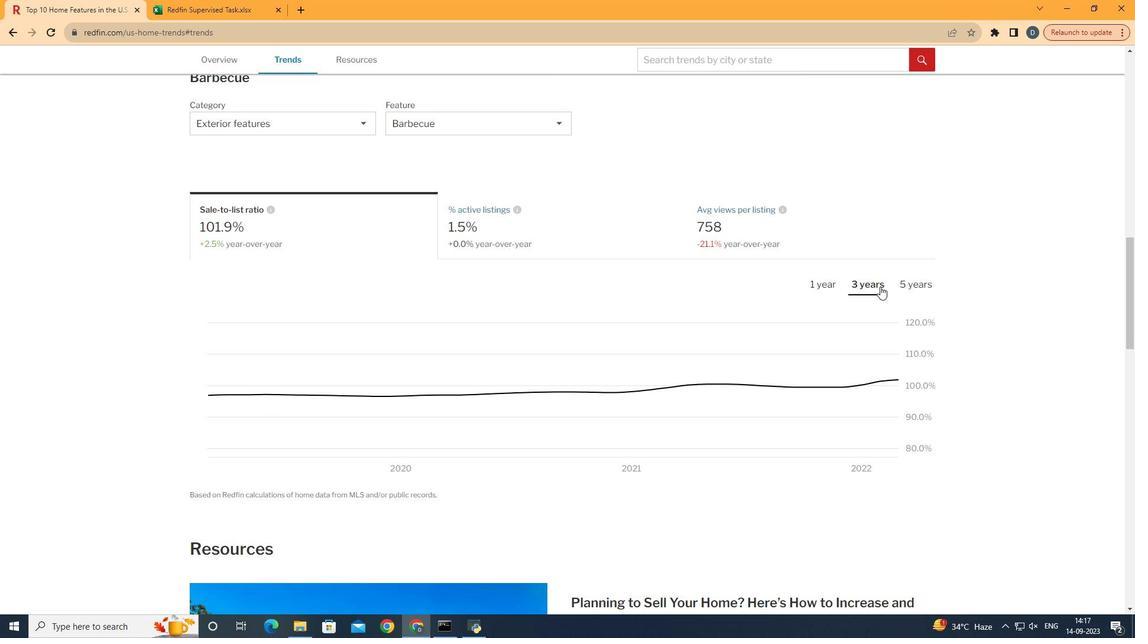 
Action: Mouse moved to (917, 288)
Screenshot: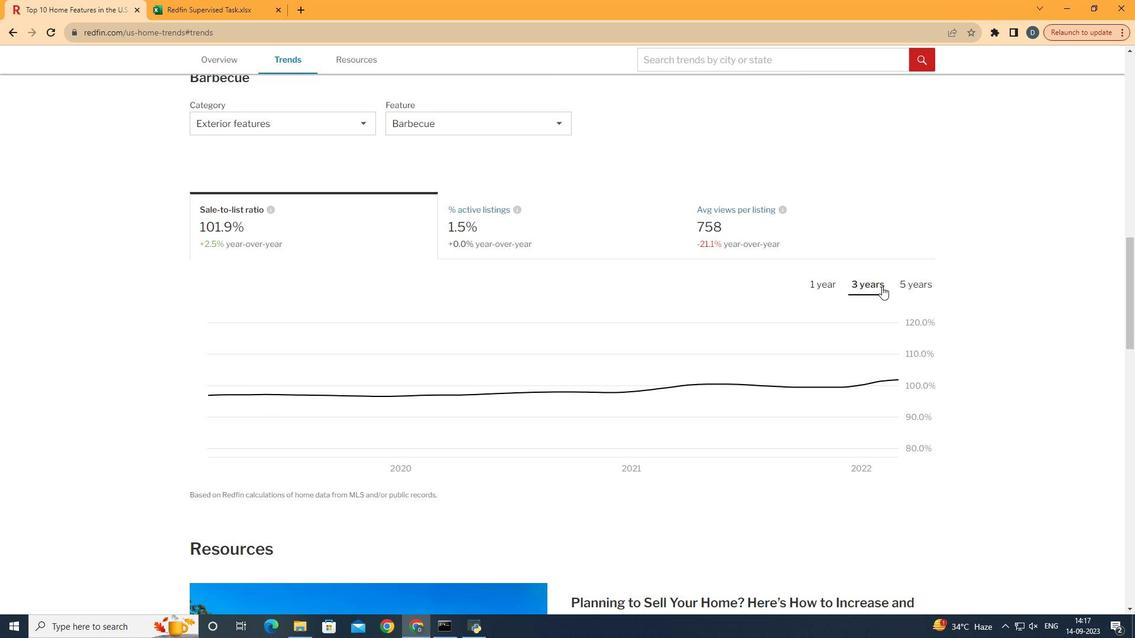 
